 Task: Choose the paper size executive for printing the document.
Action: Mouse moved to (63, 103)
Screenshot: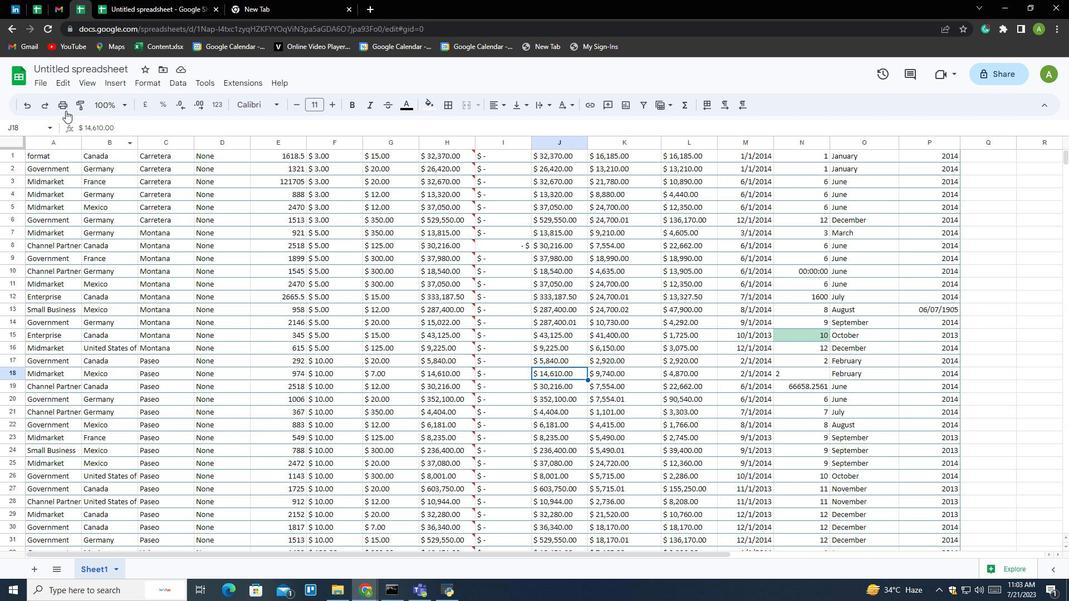 
Action: Mouse pressed left at (63, 103)
Screenshot: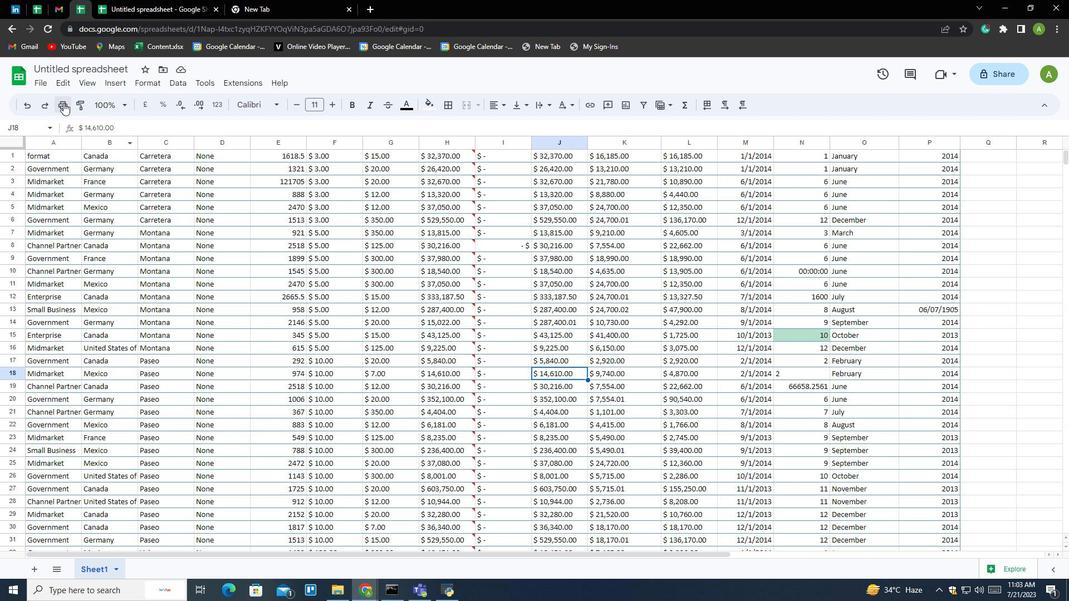 
Action: Mouse moved to (1031, 71)
Screenshot: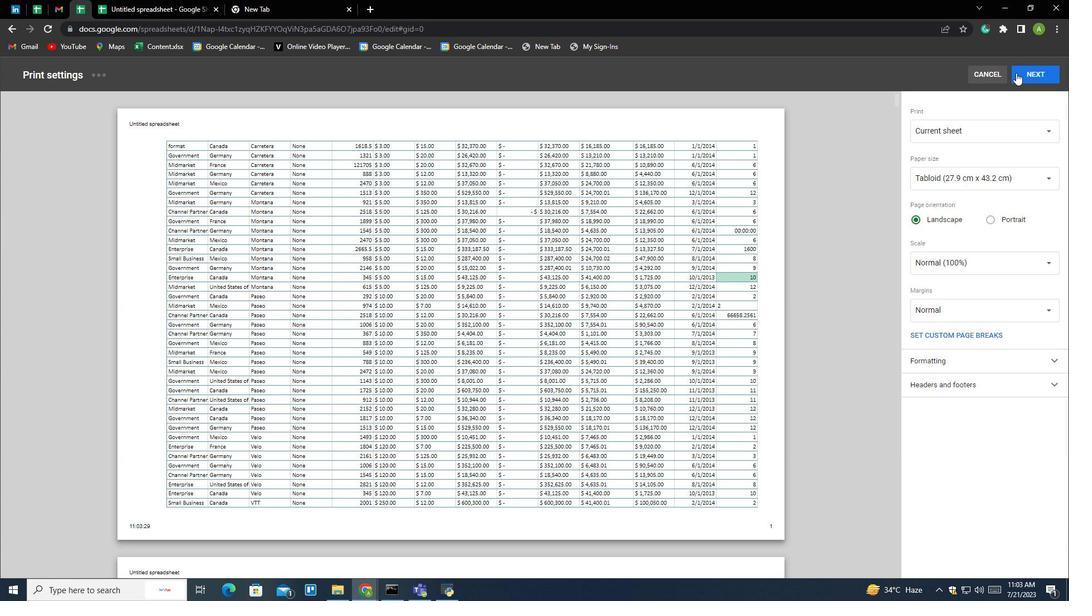 
Action: Mouse pressed left at (1031, 71)
Screenshot: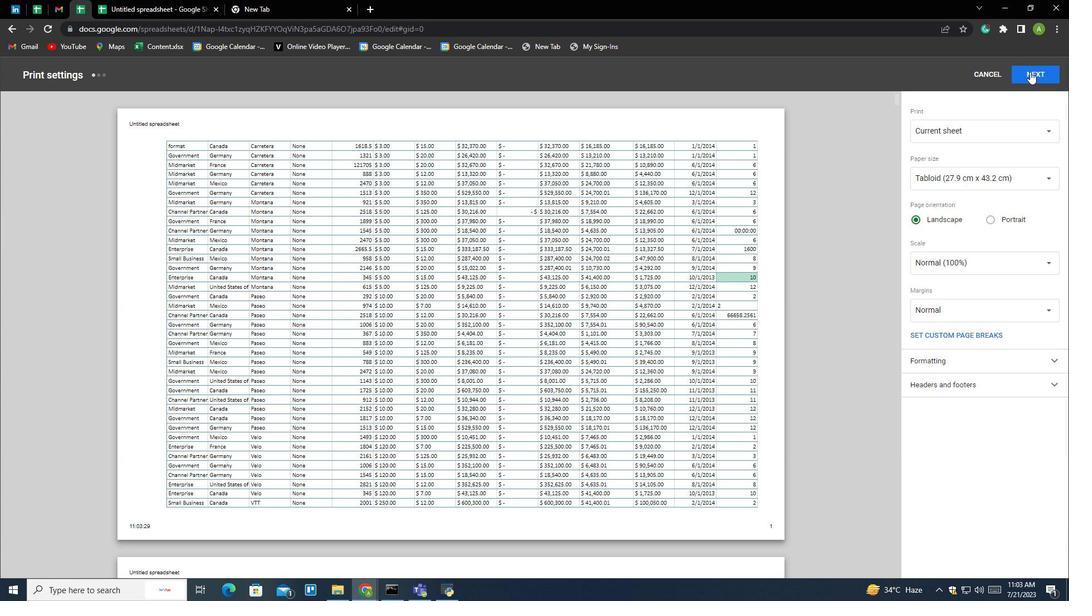 
Action: Mouse moved to (713, 179)
Screenshot: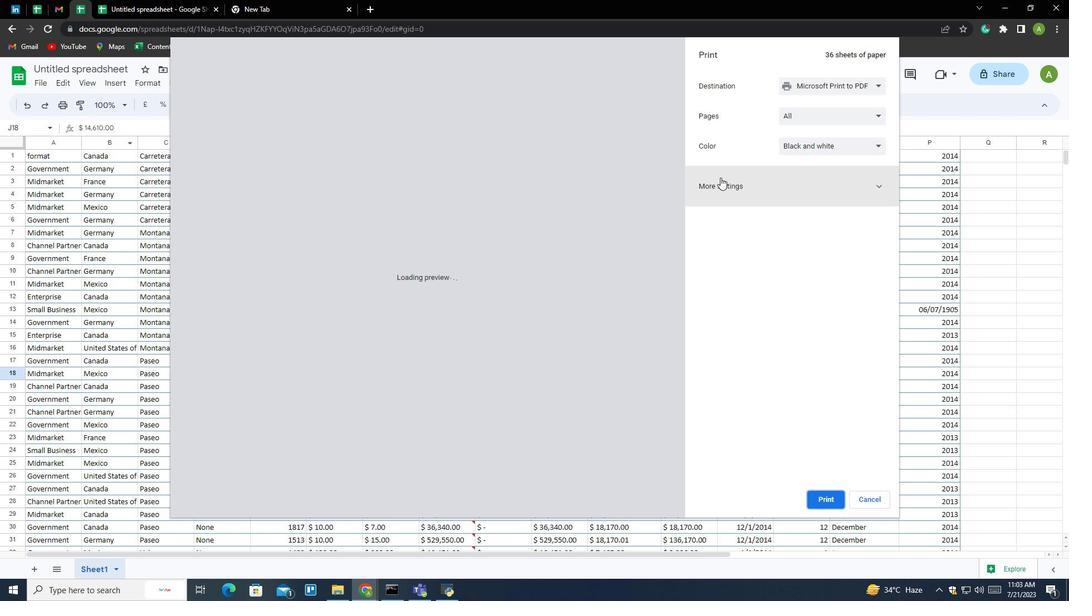 
Action: Mouse pressed left at (713, 179)
Screenshot: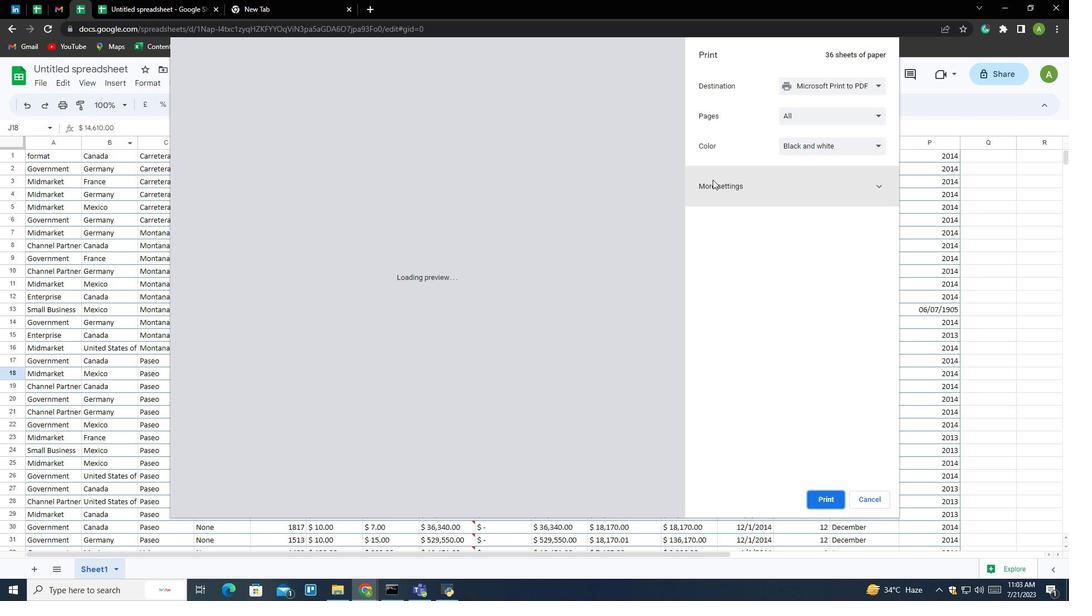 
Action: Mouse moved to (812, 231)
Screenshot: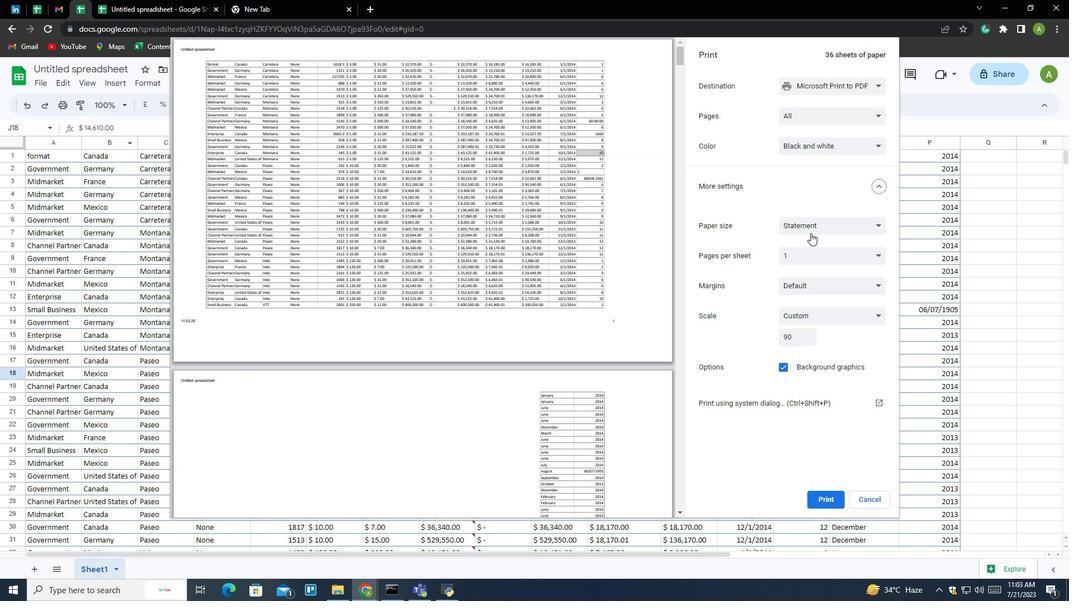 
Action: Mouse pressed left at (812, 231)
Screenshot: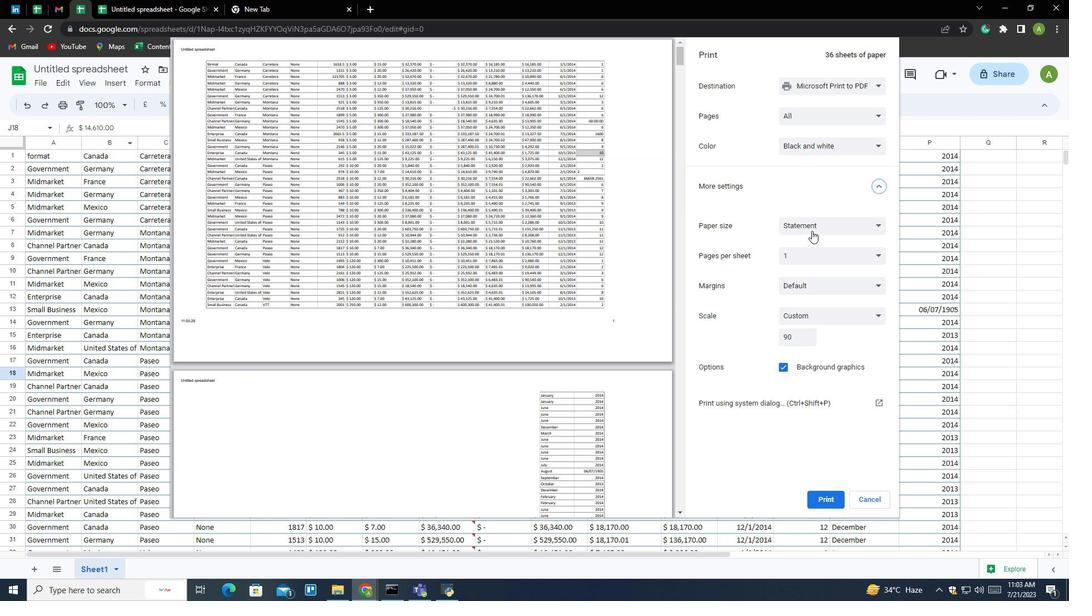 
Action: Mouse moved to (801, 275)
Screenshot: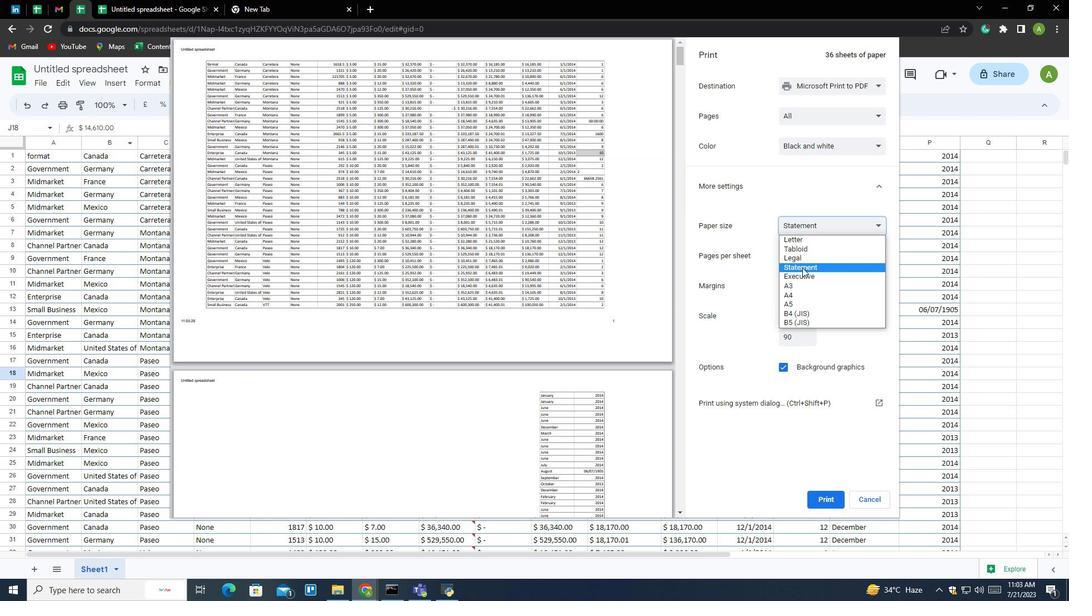 
Action: Mouse pressed left at (801, 275)
Screenshot: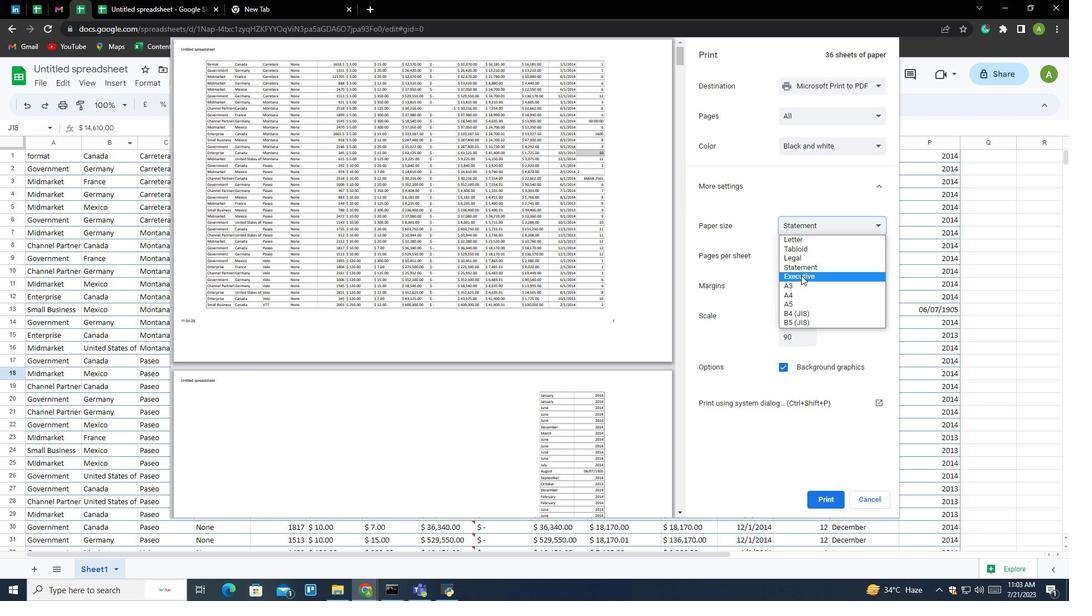
Action: Mouse moved to (398, 191)
Screenshot: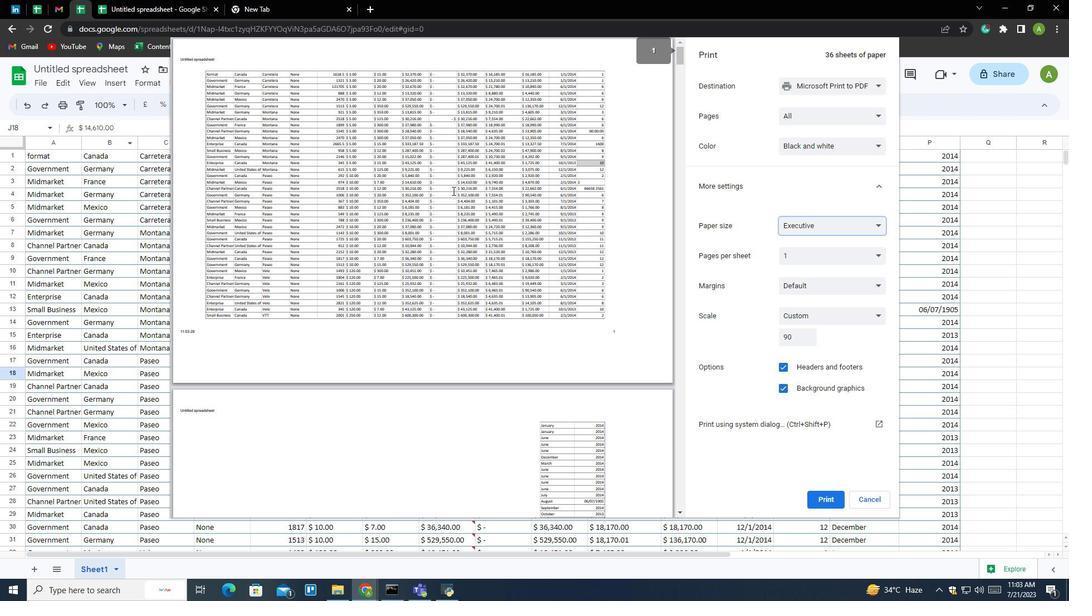
